 Task: Plan a focused study session for exam preparation.
Action: Mouse moved to (390, 183)
Screenshot: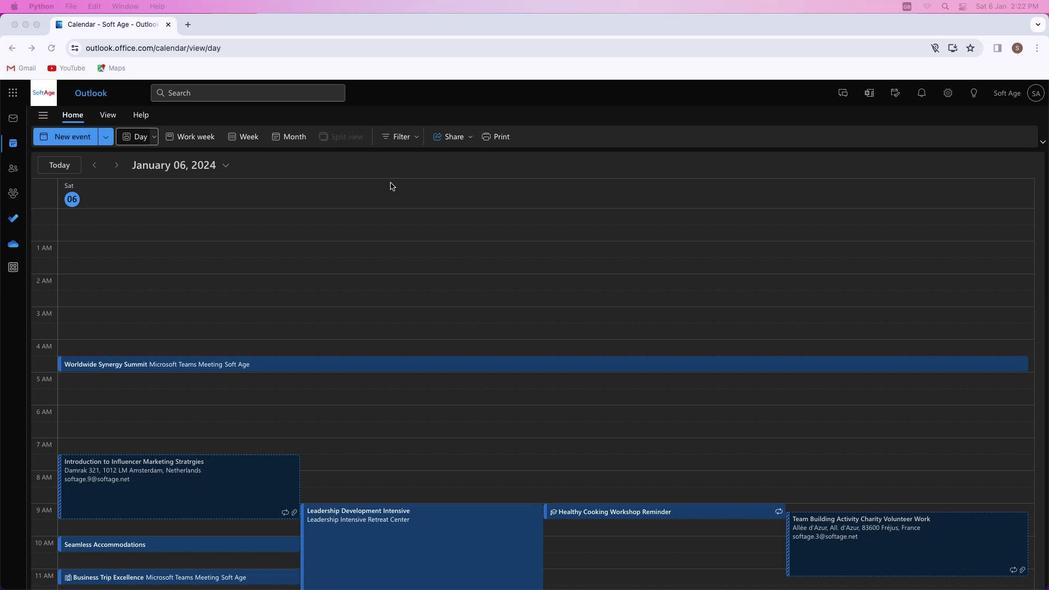 
Action: Mouse pressed left at (390, 183)
Screenshot: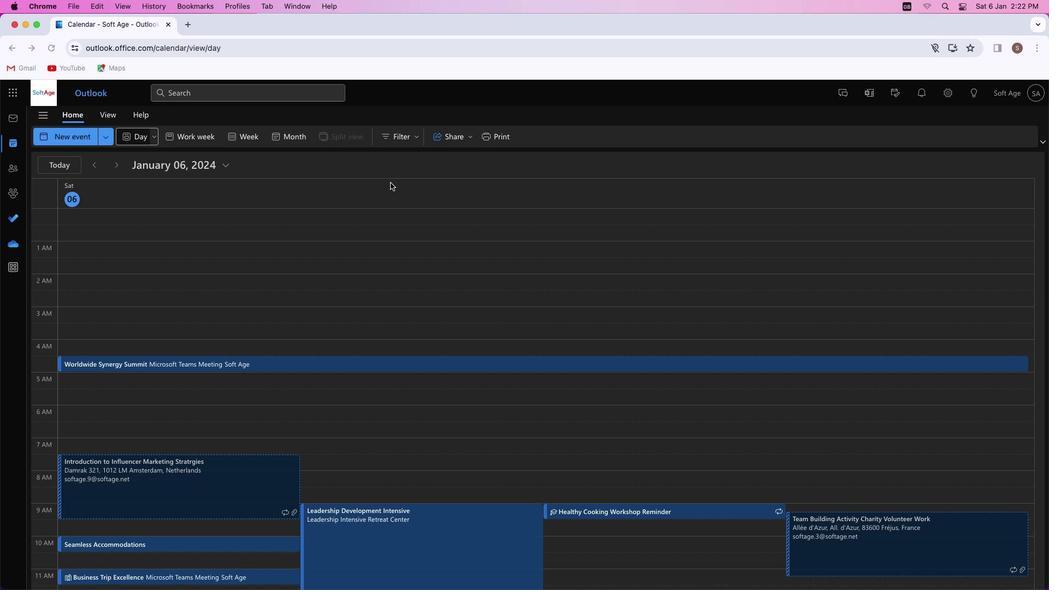 
Action: Mouse moved to (69, 140)
Screenshot: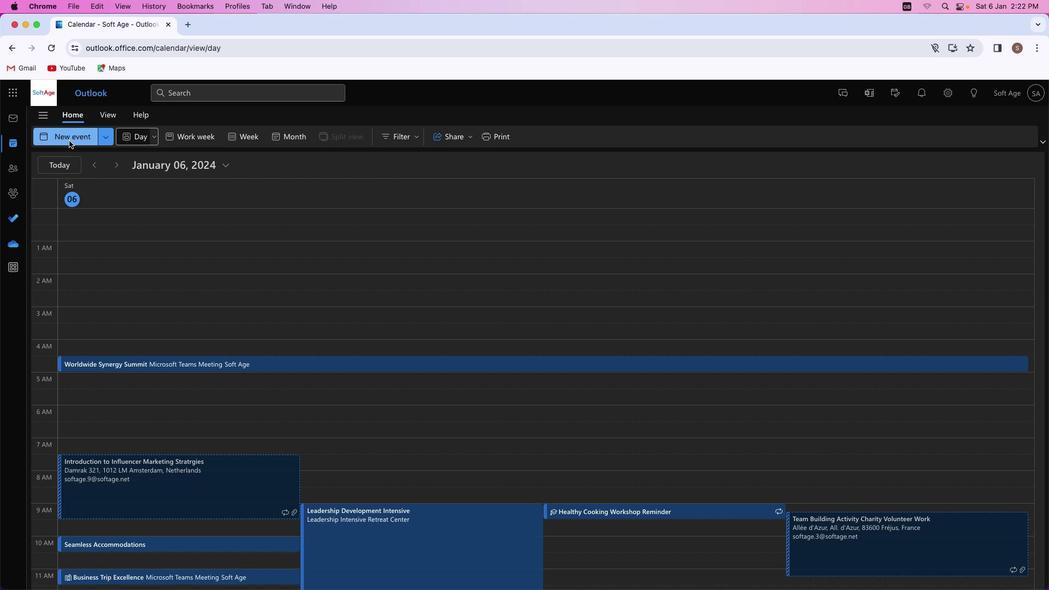 
Action: Mouse pressed left at (69, 140)
Screenshot: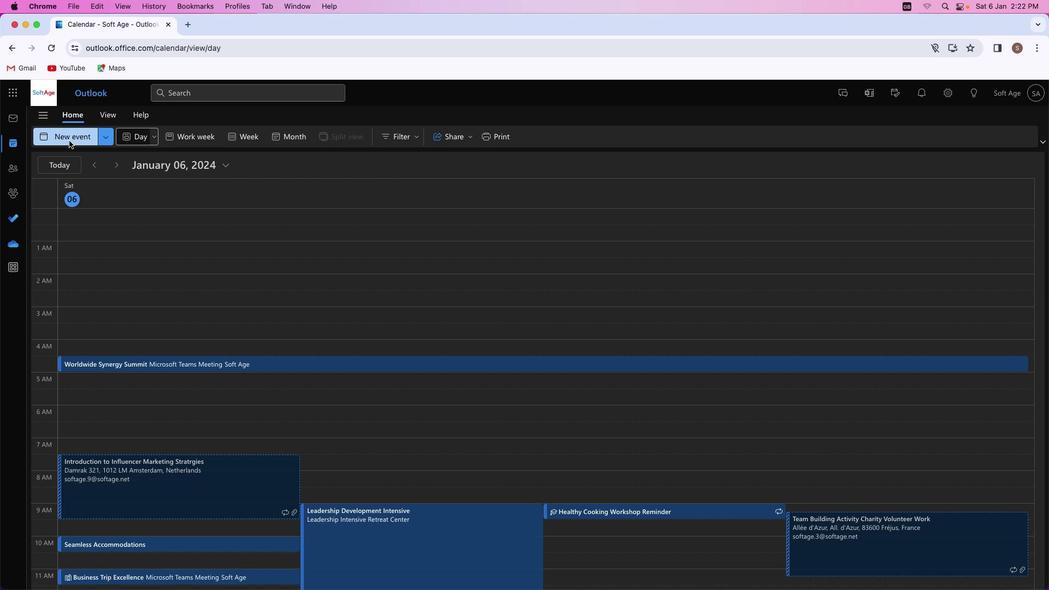 
Action: Mouse moved to (301, 207)
Screenshot: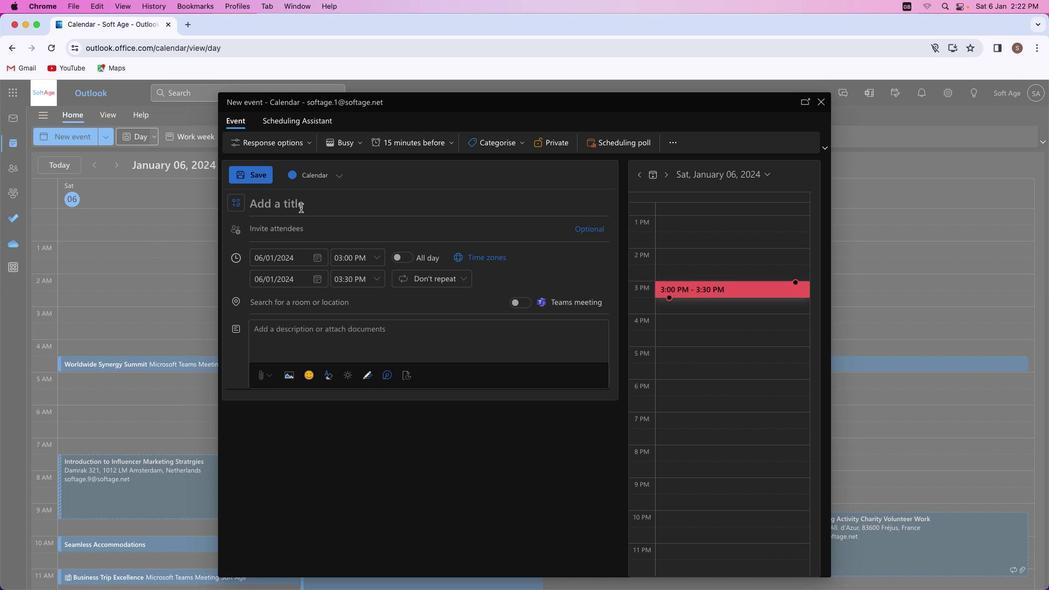 
Action: Mouse pressed left at (301, 207)
Screenshot: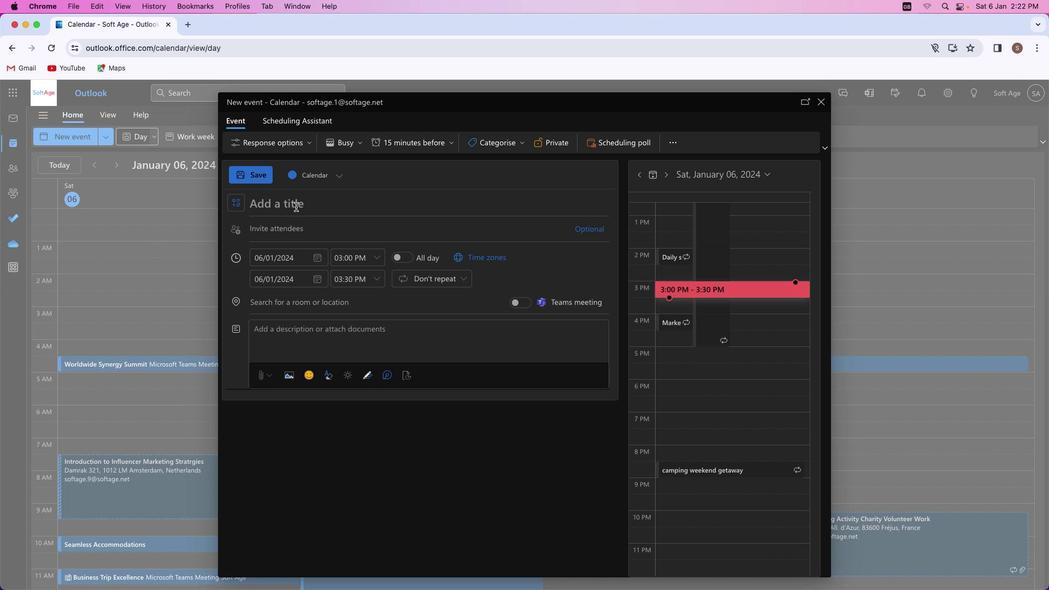 
Action: Mouse moved to (295, 206)
Screenshot: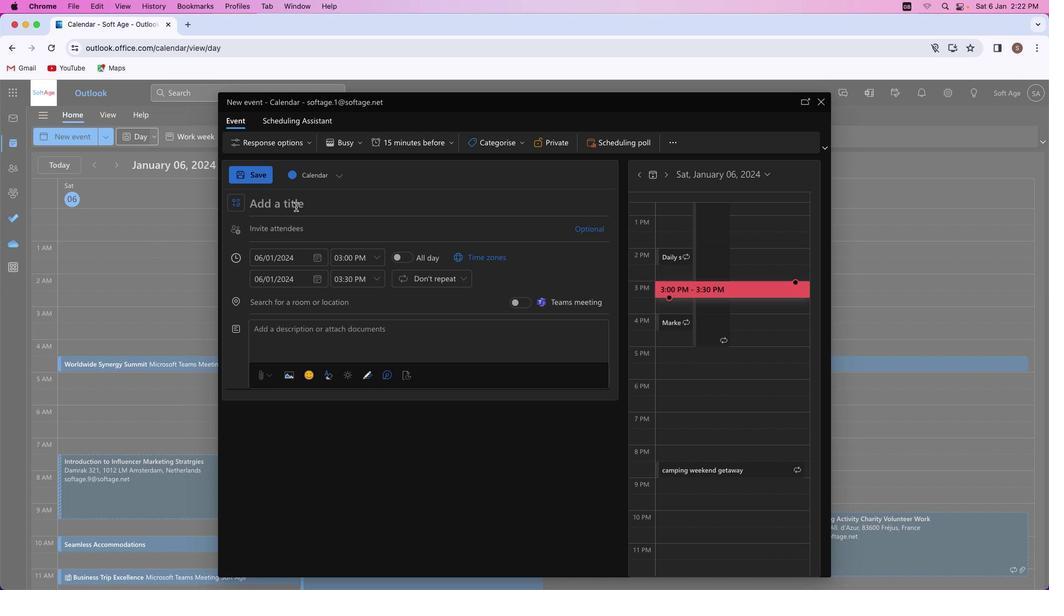
Action: Key pressed Key.shift'E''x''a''m'Key.spaceKey.shift_r'M''a''s''t''e''r''y'Key.shift_r':'Key.spaceKey.shift_r'I''n''t''e''n''s''i''v''e'Key.spaceKey.shift'S''t''u''d''y'Key.spaceKey.shift'S''e''s''s''i''o''n'
Screenshot: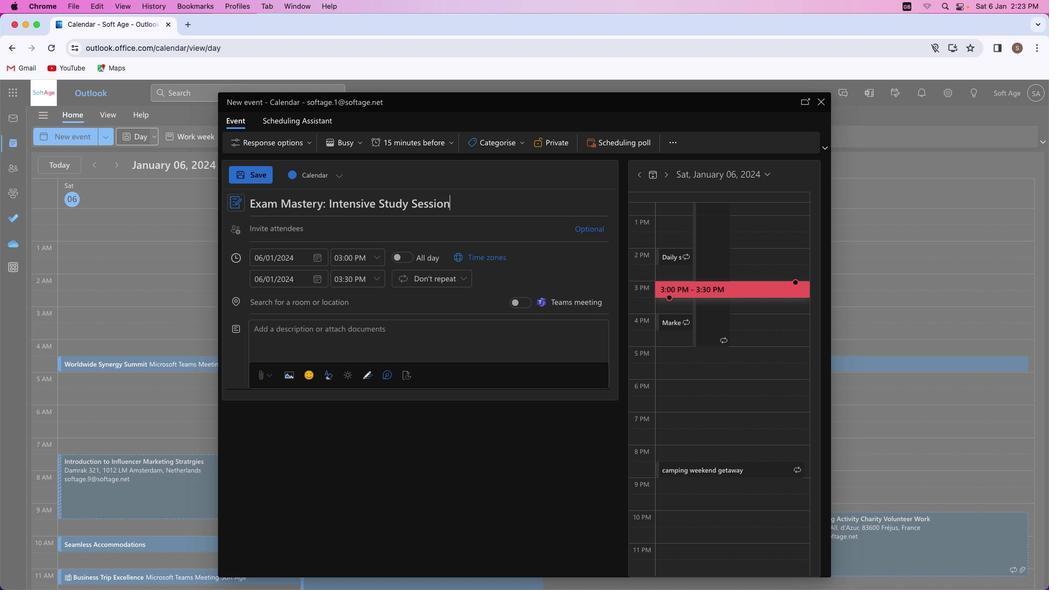 
Action: Mouse moved to (312, 333)
Screenshot: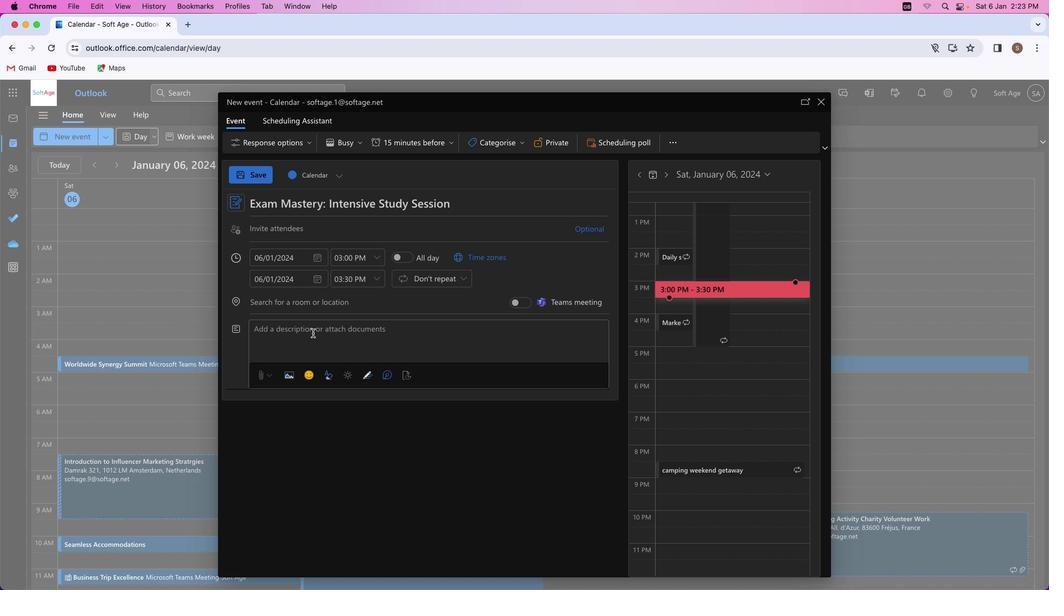 
Action: Mouse pressed left at (312, 333)
Screenshot: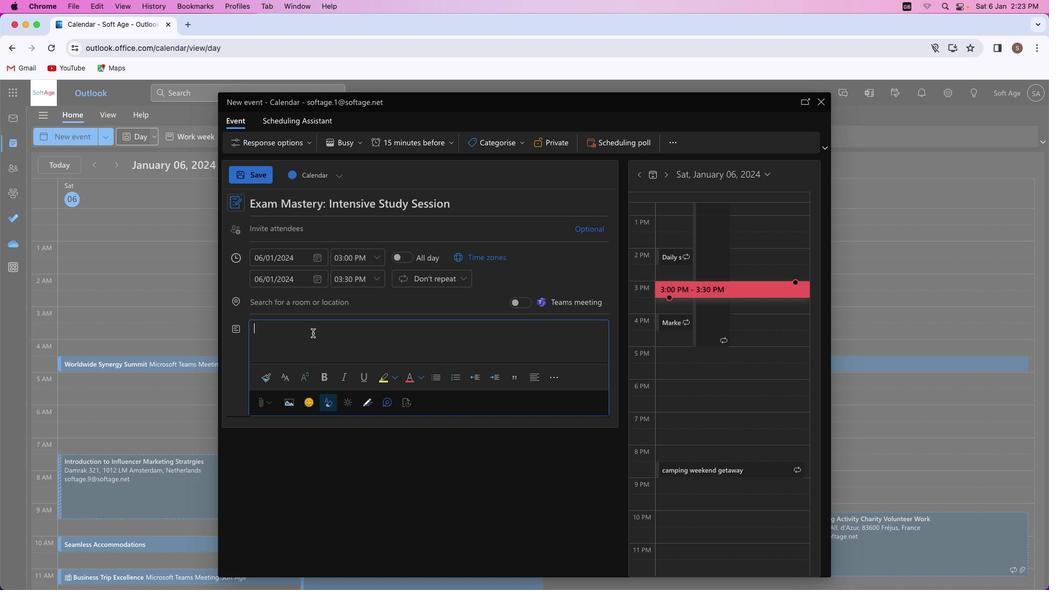 
Action: Mouse moved to (313, 333)
Screenshot: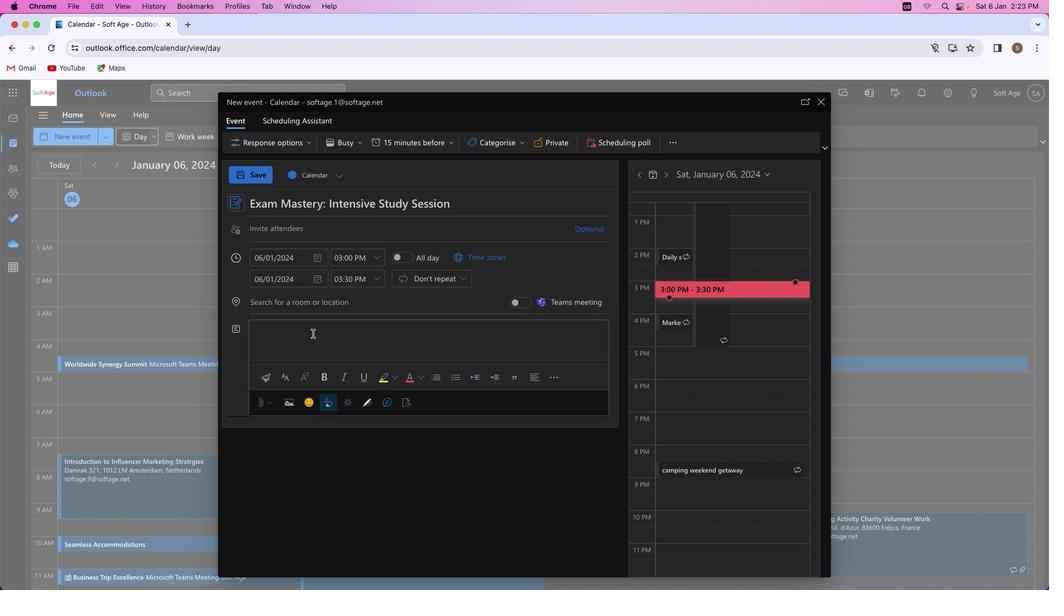 
Action: Key pressed Key.shift'W''e''l''c''o''m''e'Key.space't''o'Key.space'o''u''r'Key.space'f''o''c''u''s''e''d'Key.space's''t''u''d''y'Key.space's''e''s''s''i''o''n'Key.space't''o'Key.space'c''o''n''q''u''e''r'Key.space'y''o''u''r'Key.space'e''x''a''m''s''.'Key.spaceKey.shift'E''x''p''e''r''i''e''n''c''e'Key.space'a'Key.space'c''o''n''d''u''c''i''d'Key.backspace'v''e'Key.space'e''n''v''i''r''o''n''m''e''n''t'','Key.space'r''e''s''o''u''r''c''e''s'','Key.space'a''n''d'Key.space'p''e''e''r'Key.space's''u''p''p''o''r''t'Key.space'f''o''r'Key.space'e''f''f''e''c''t''i''v''e'Key.space'p''r''e''p''a''r''a''t''i''o''n'','Key.space'e''n''s''u''r''i''n''g'Key.space's''u''c''c''e''s''s'Key.space'i''n'Key.space'y''o''u''r'Key.space'a''c''a''d''e''m''i''c'Key.space'e''n''d''e''a''v''o''r''s''.'
Screenshot: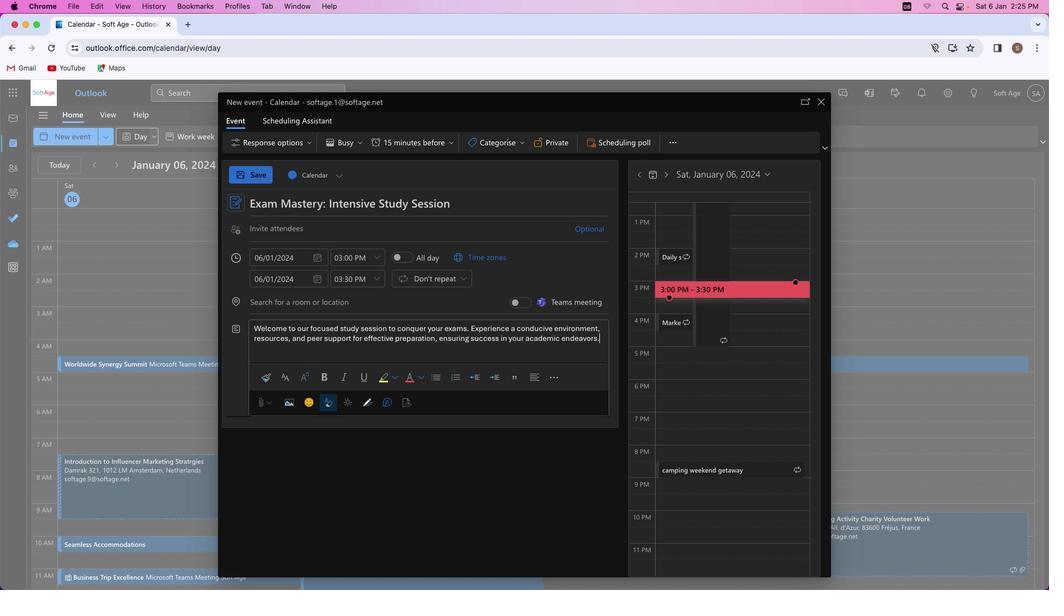 
Action: Mouse moved to (387, 327)
Screenshot: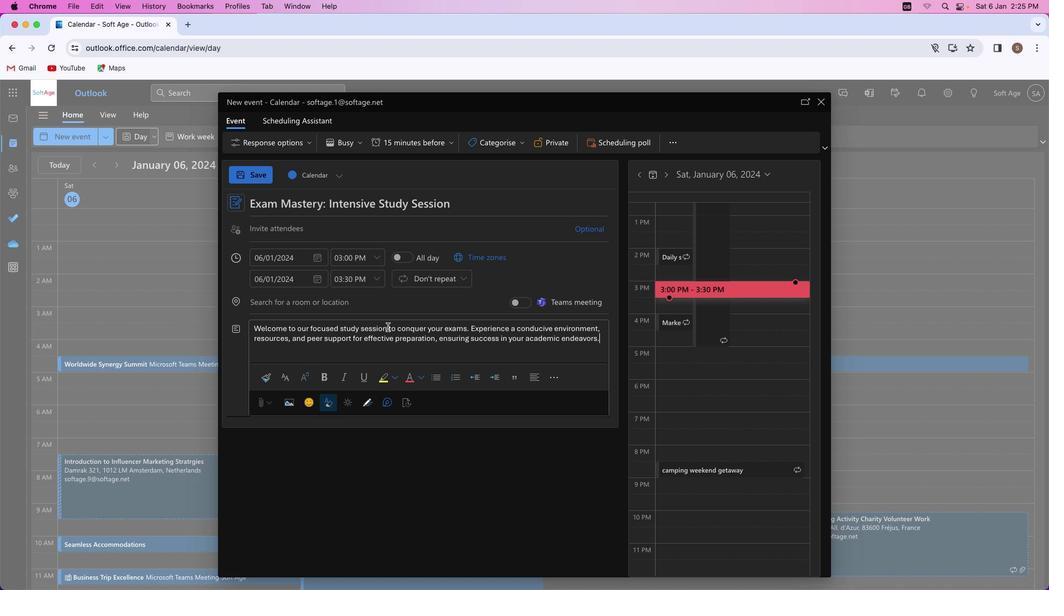 
Action: Mouse pressed left at (387, 327)
Screenshot: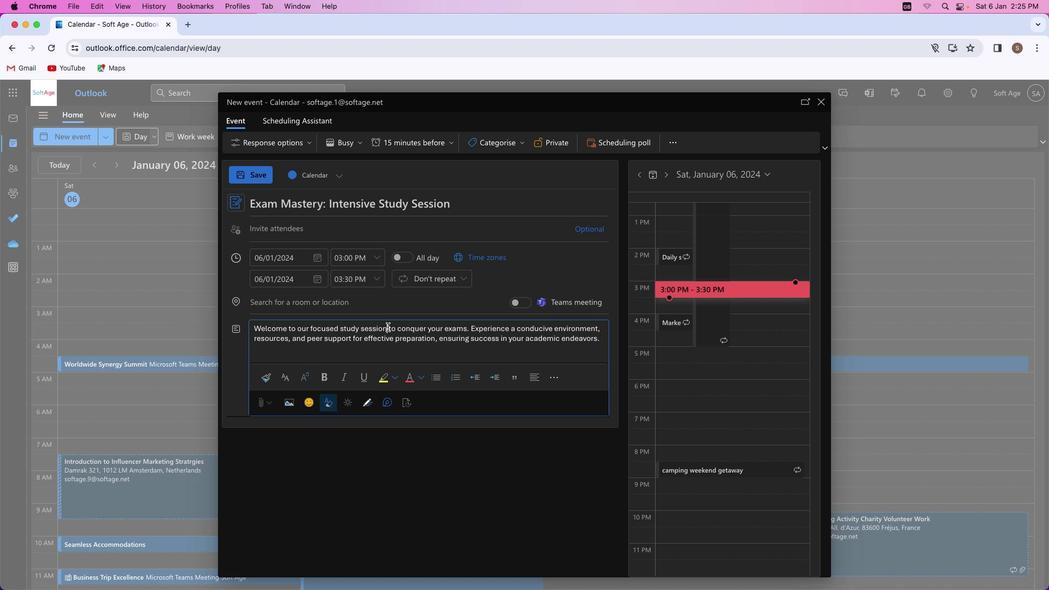 
Action: Mouse moved to (320, 379)
Screenshot: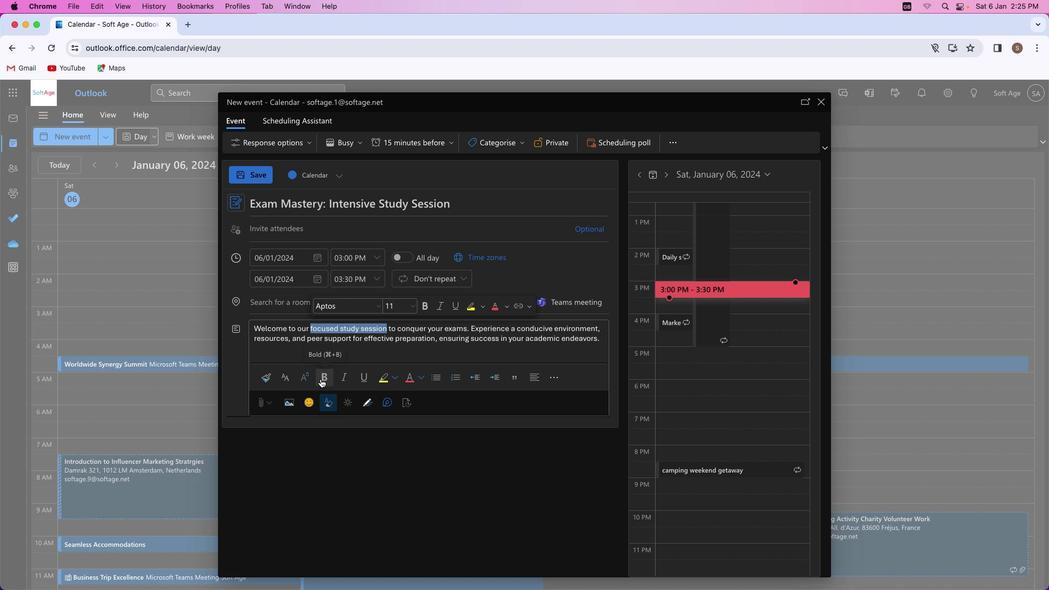 
Action: Mouse pressed left at (320, 379)
Screenshot: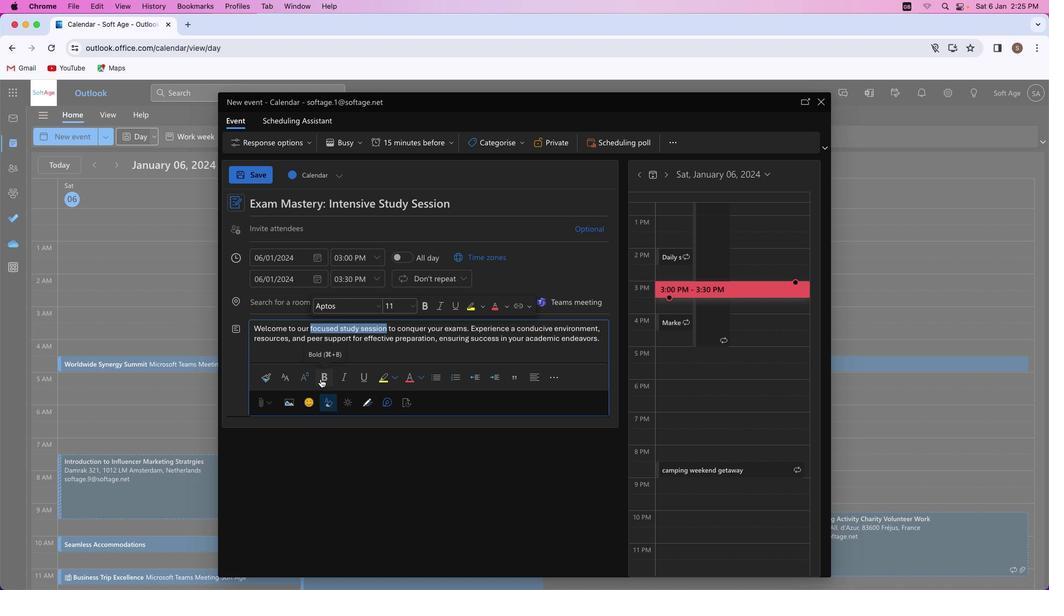 
Action: Mouse moved to (347, 380)
Screenshot: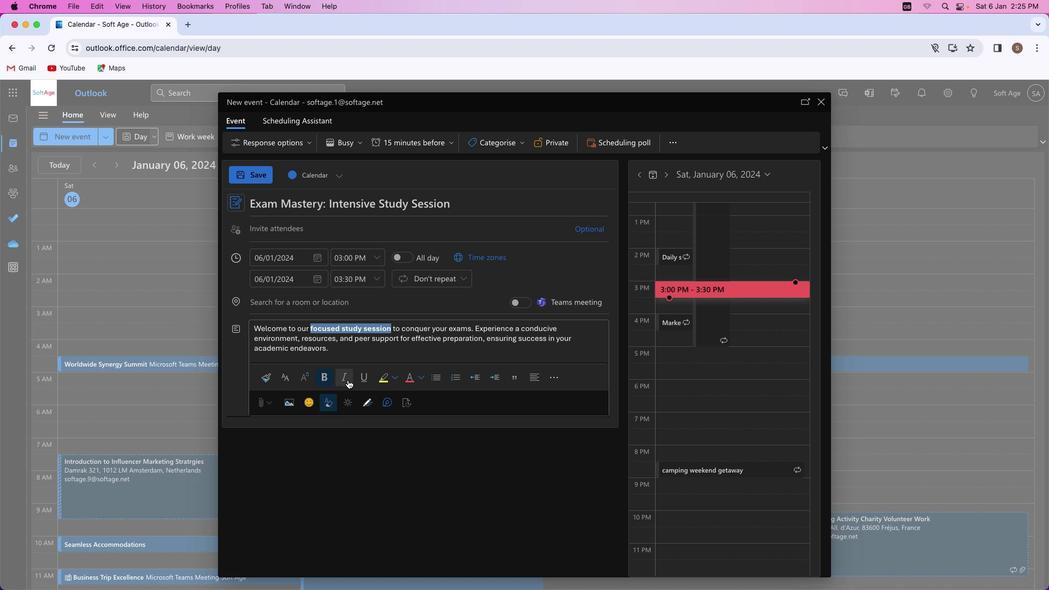 
Action: Mouse pressed left at (347, 380)
Screenshot: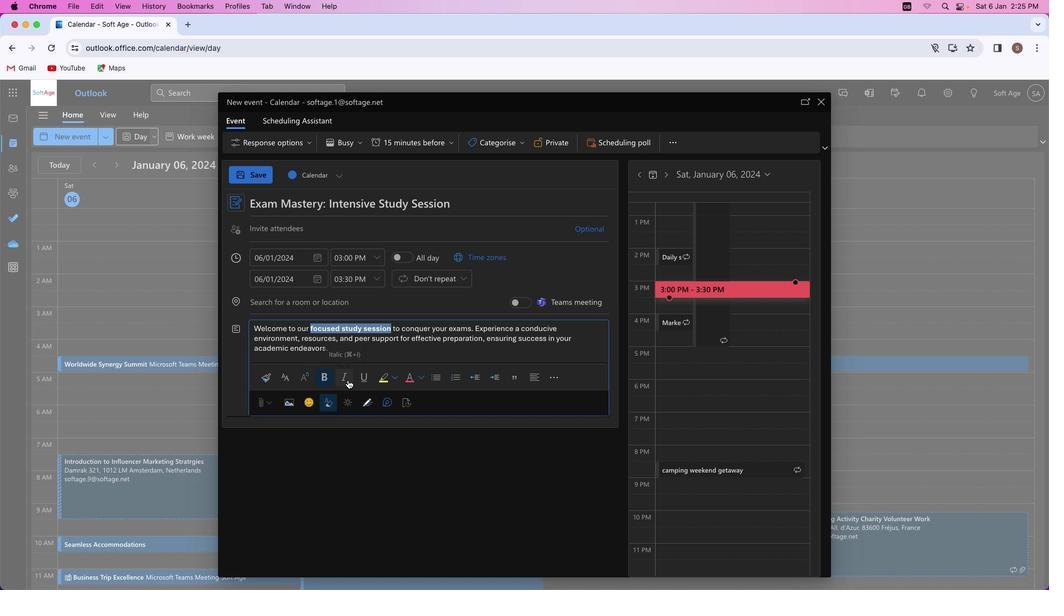 
Action: Mouse moved to (550, 358)
Screenshot: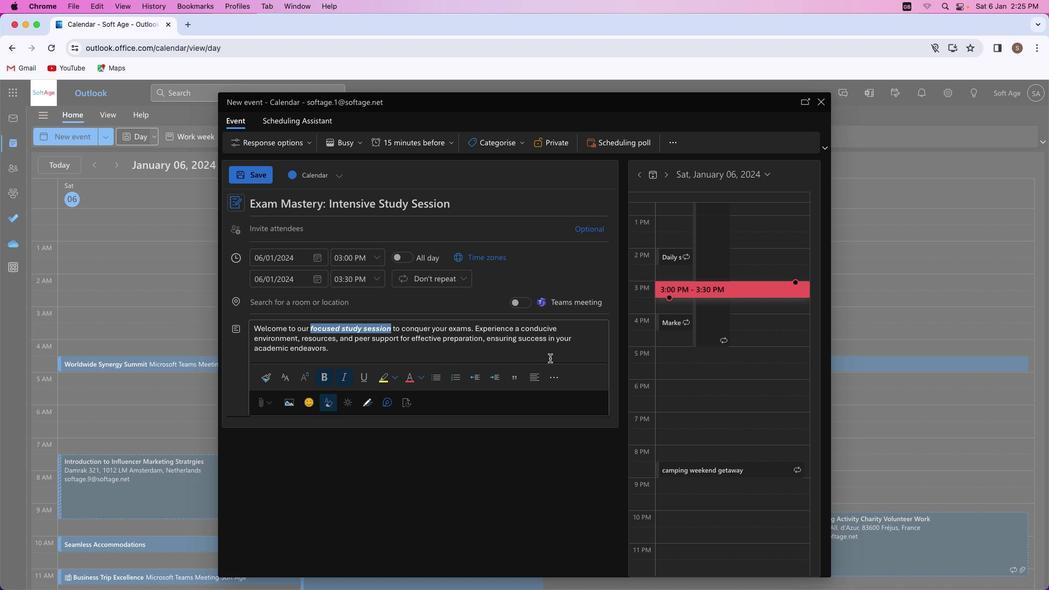 
Action: Mouse pressed left at (550, 358)
Screenshot: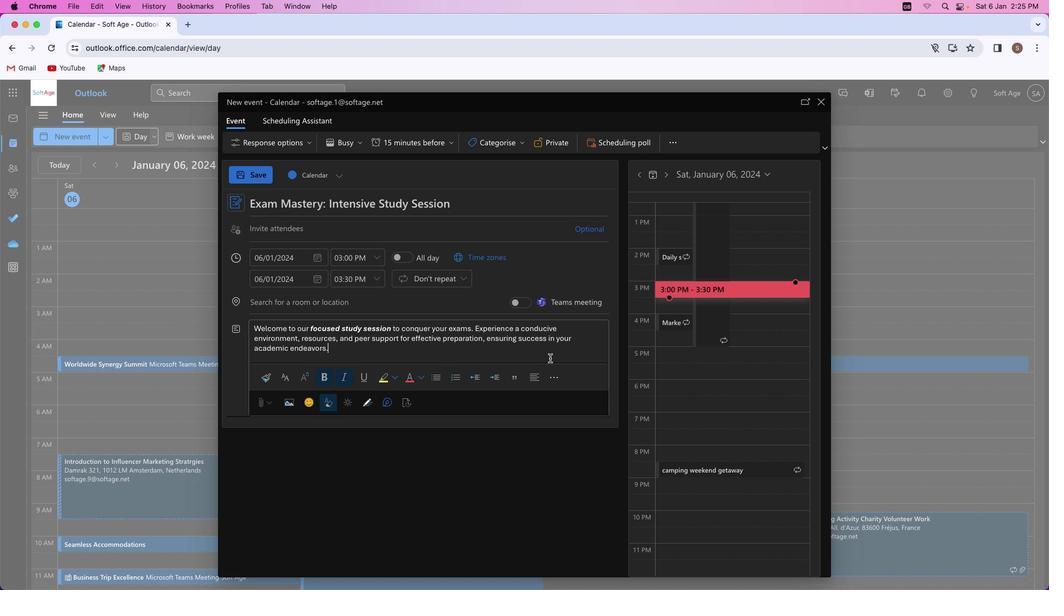
Action: Mouse moved to (482, 338)
Screenshot: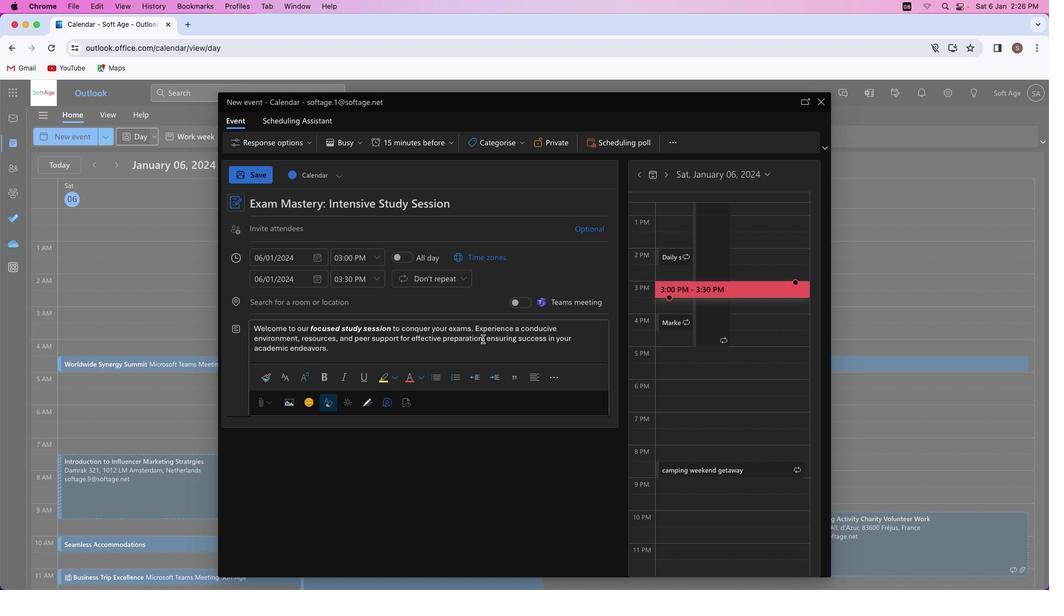 
Action: Mouse pressed left at (482, 338)
Screenshot: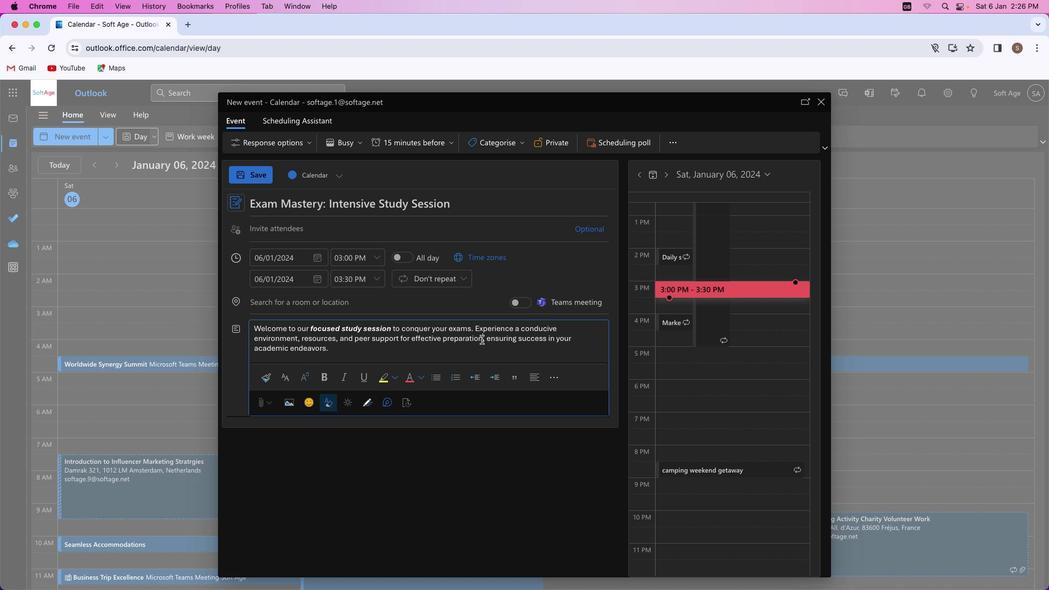
Action: Mouse moved to (344, 377)
Screenshot: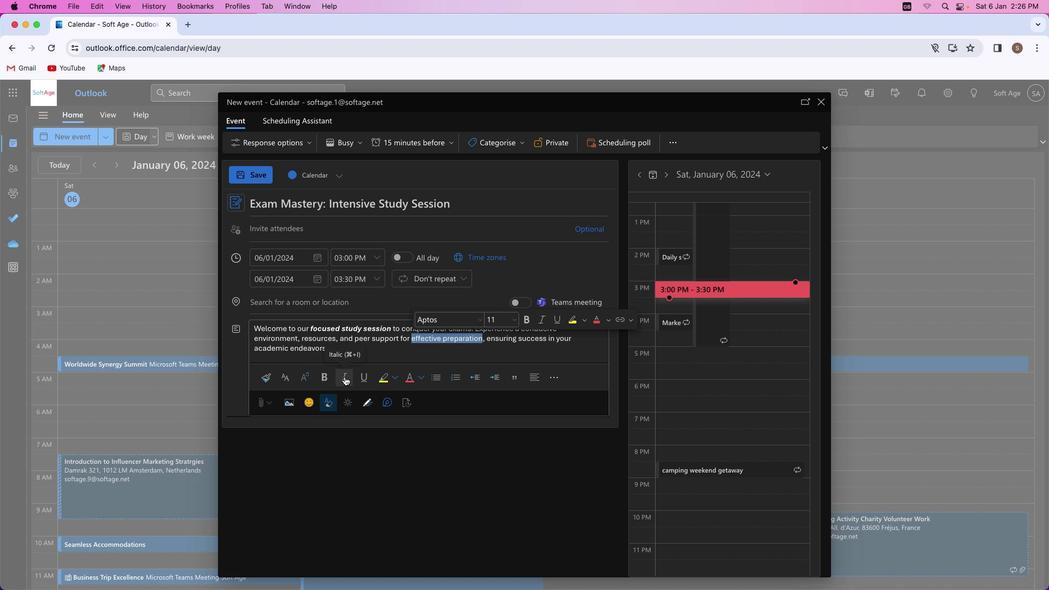 
Action: Mouse pressed left at (344, 377)
Screenshot: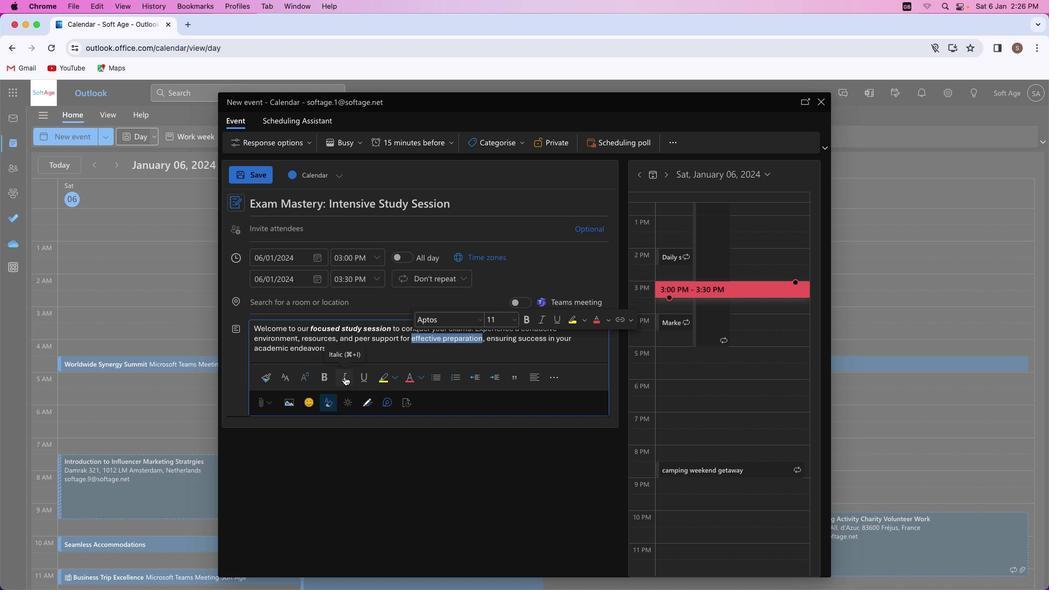 
Action: Mouse moved to (364, 358)
Screenshot: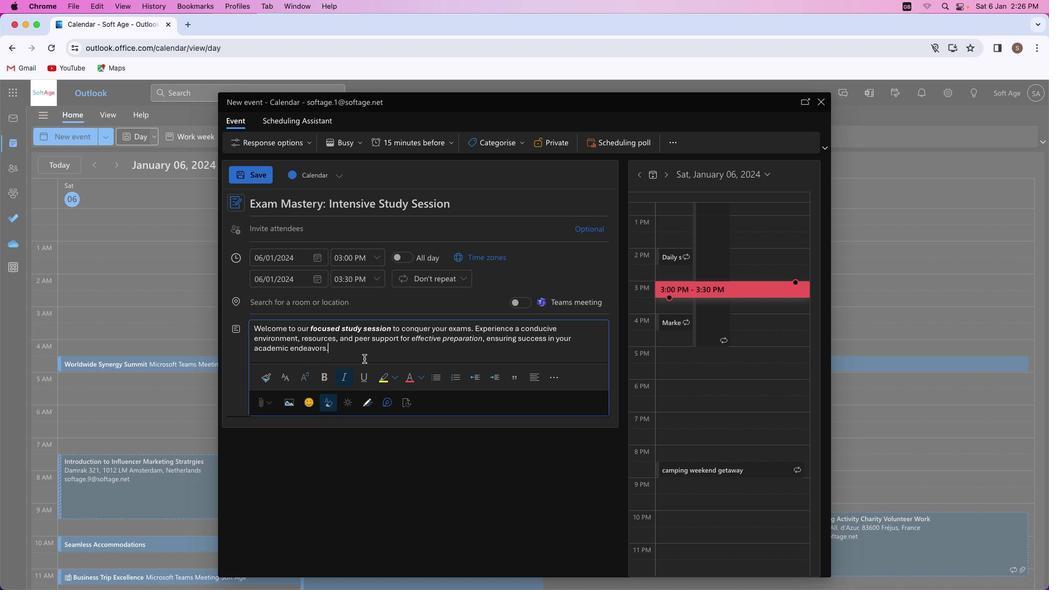 
Action: Mouse pressed left at (364, 358)
Screenshot: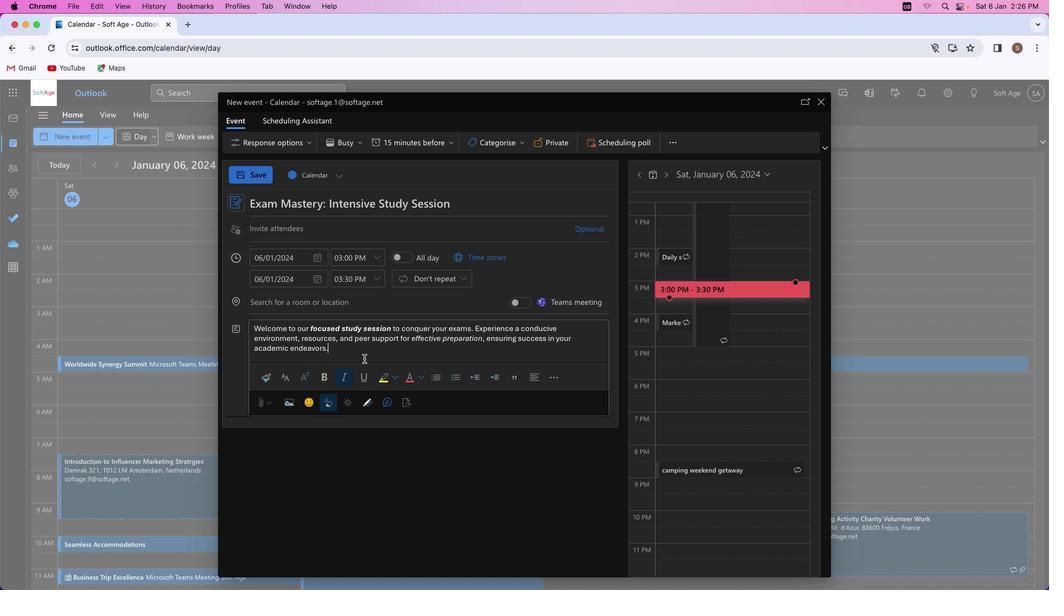 
Action: Mouse moved to (288, 230)
Screenshot: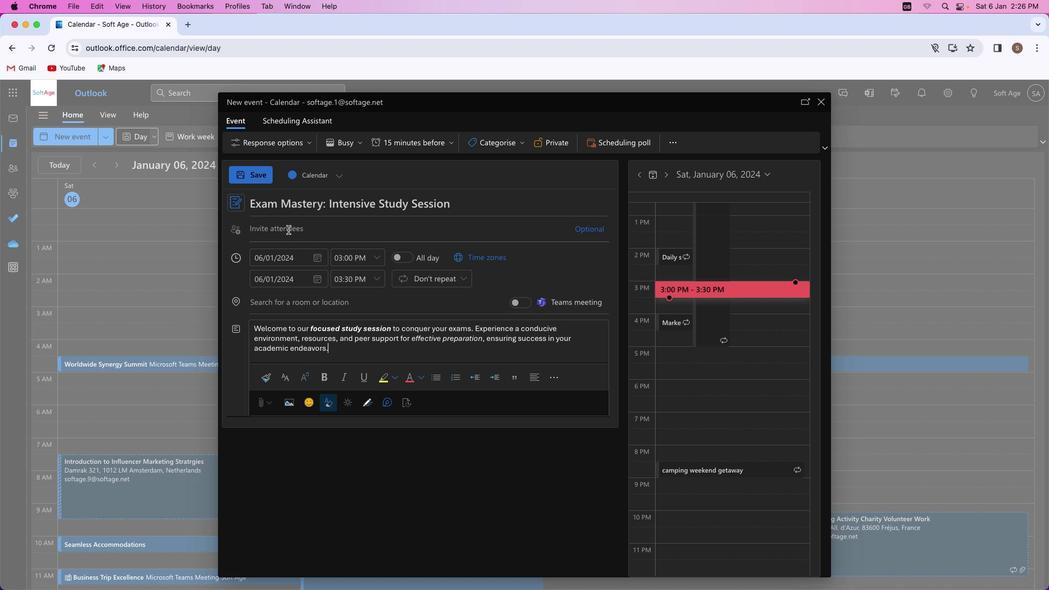 
Action: Mouse pressed left at (288, 230)
Screenshot: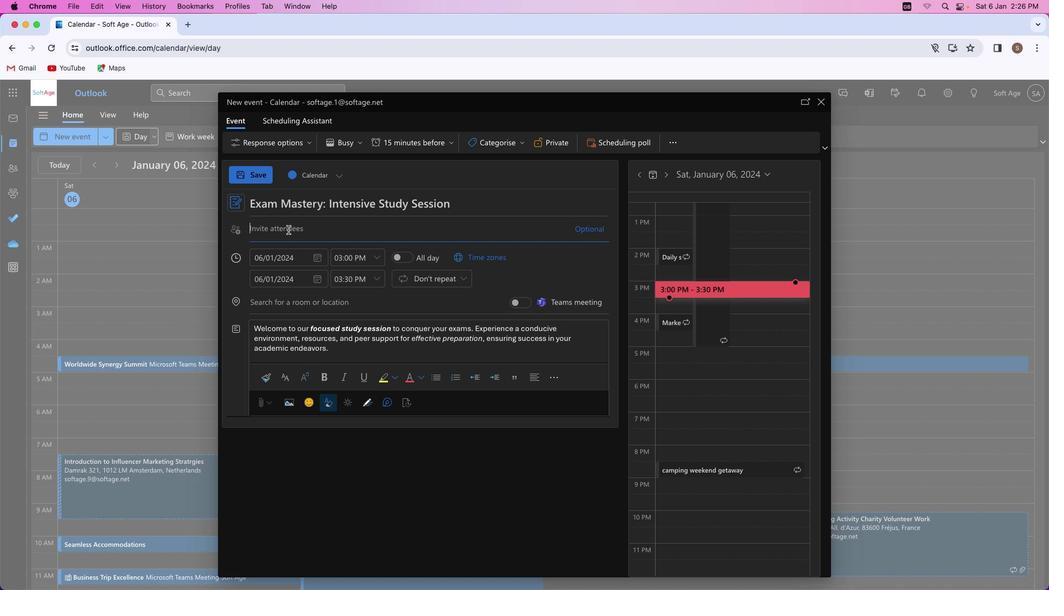 
Action: Mouse moved to (289, 230)
Screenshot: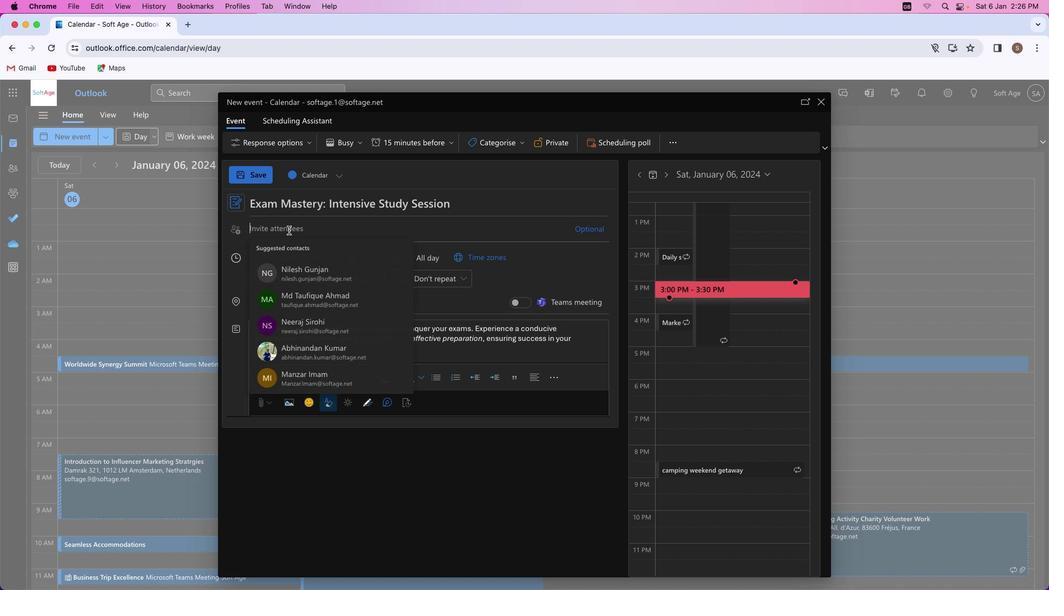 
Action: Key pressed 's''h''i''v''a''m''y''a''d''a''v''s''m''4''1'Key.shift'@''o''u''t''l''o''o''k''.''c''o''m'
Screenshot: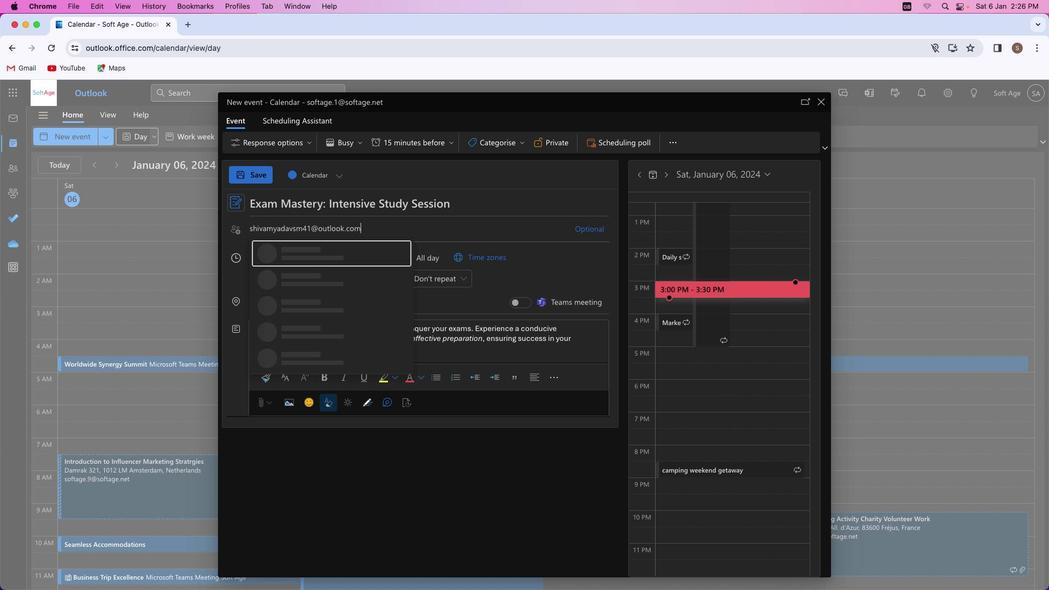 
Action: Mouse moved to (361, 253)
Screenshot: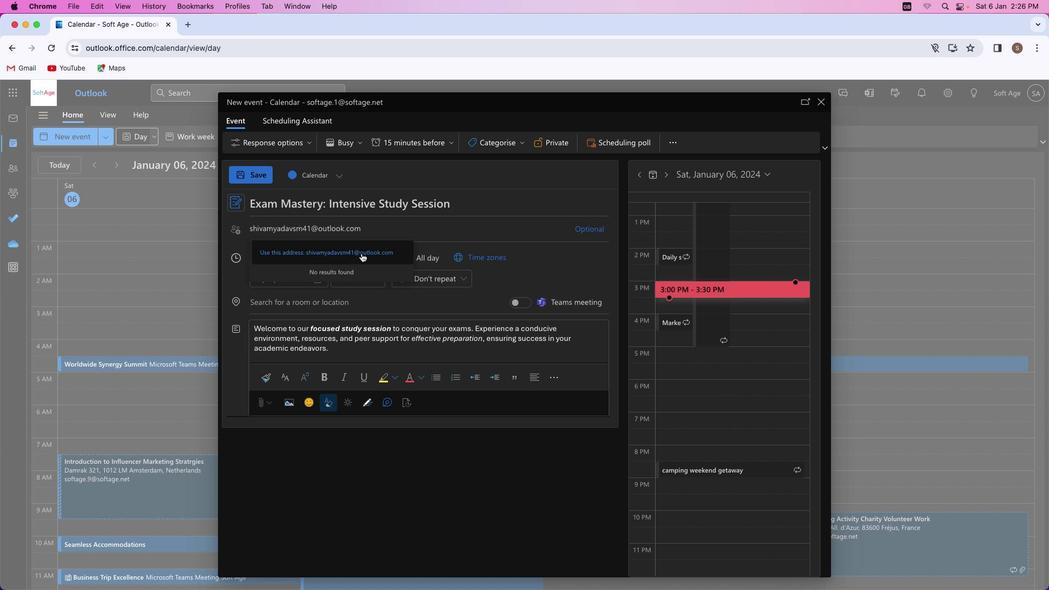 
Action: Mouse pressed left at (361, 253)
Screenshot: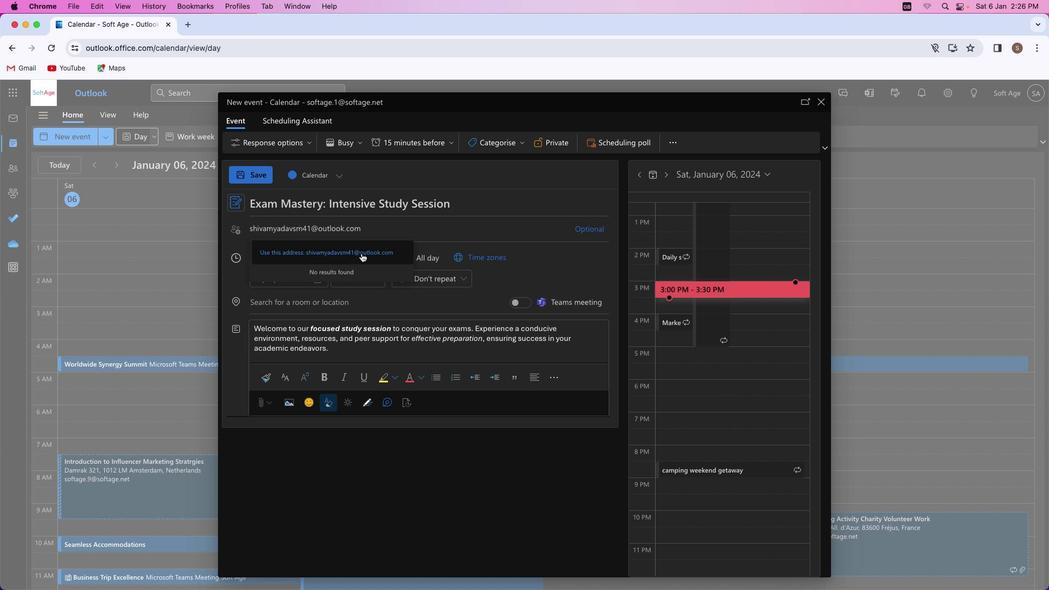 
Action: Mouse moved to (343, 395)
Screenshot: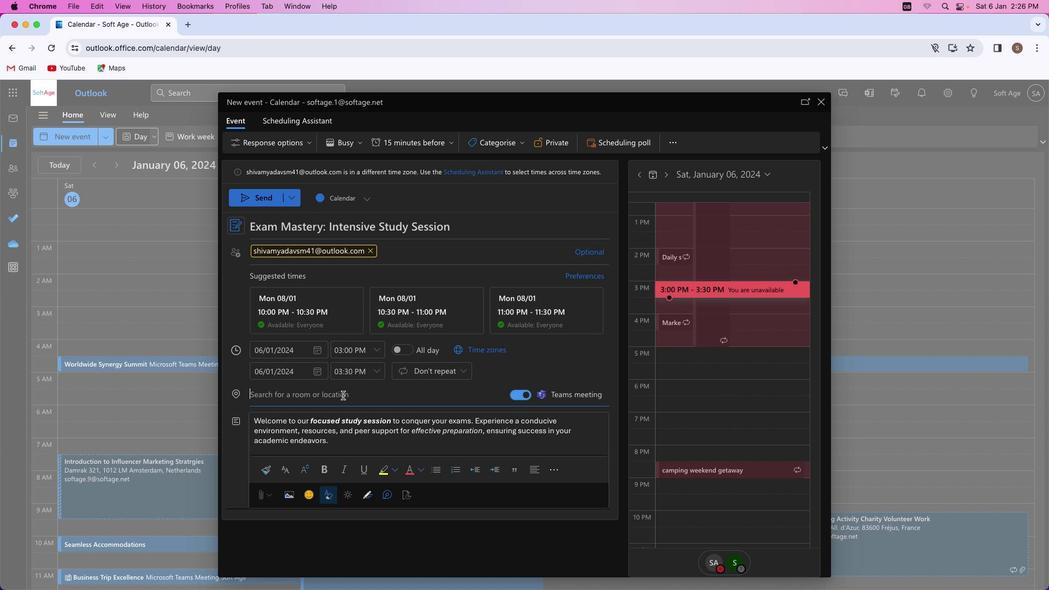 
Action: Mouse pressed left at (343, 395)
Screenshot: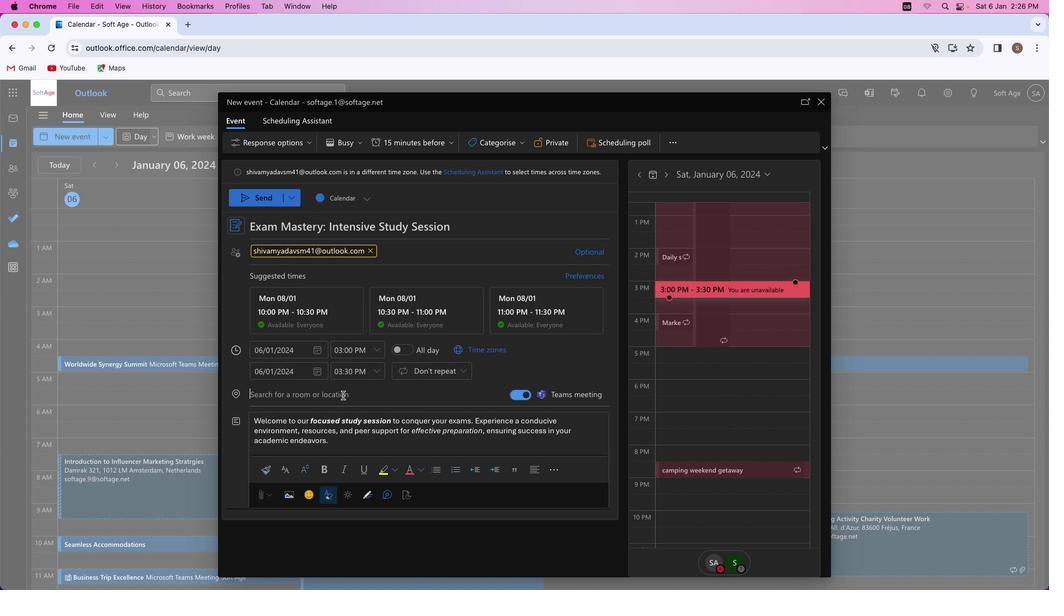 
Action: Mouse moved to (341, 395)
Screenshot: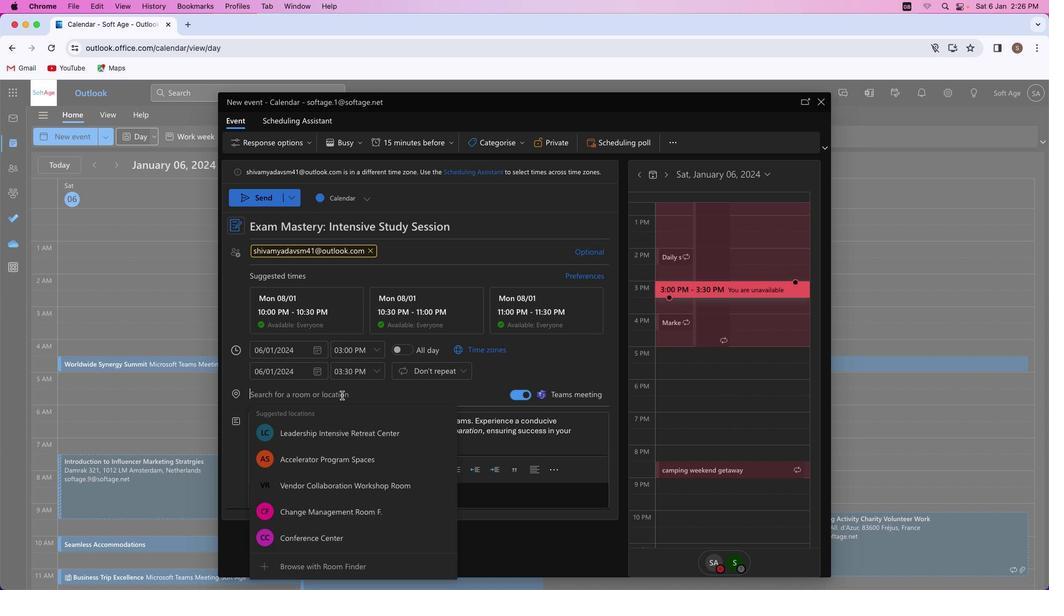 
Action: Key pressed 'j''i''a'Key.space's''a''i'Key.backspace'r''a''i'Key.space
Screenshot: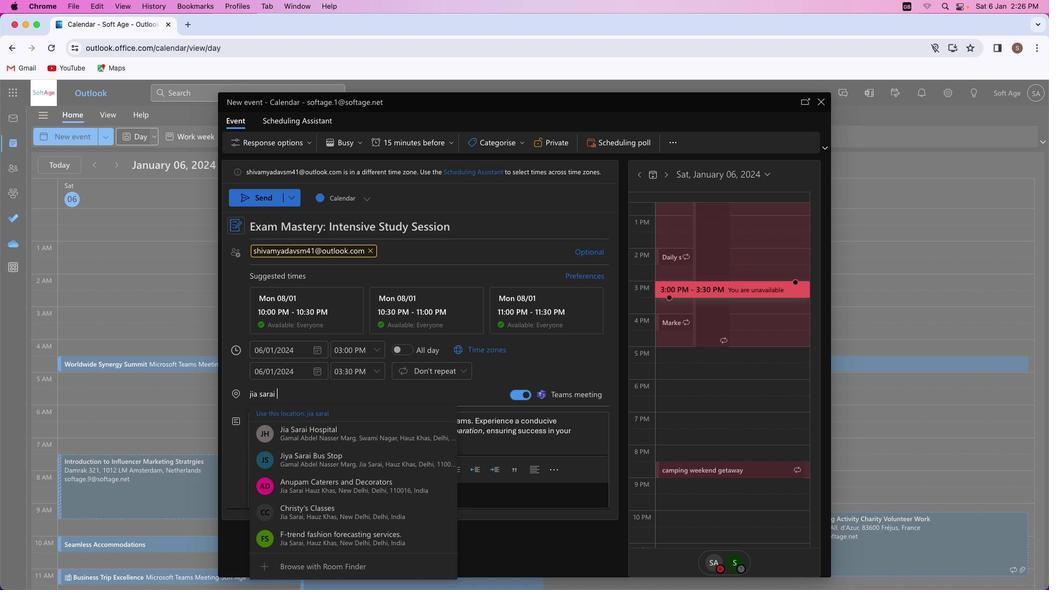 
Action: Mouse moved to (344, 508)
Screenshot: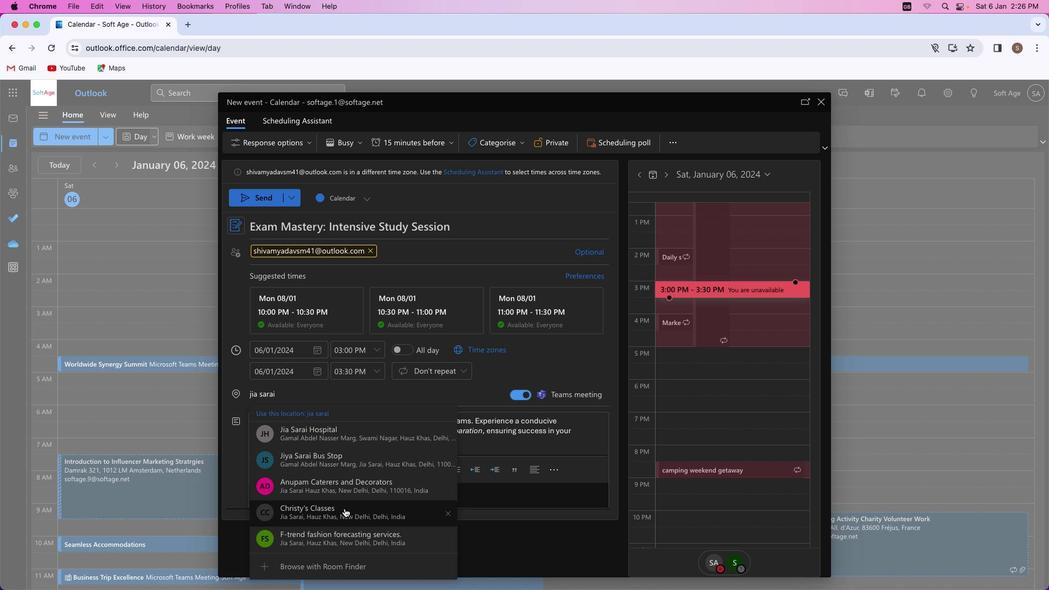 
Action: Mouse pressed left at (344, 508)
Screenshot: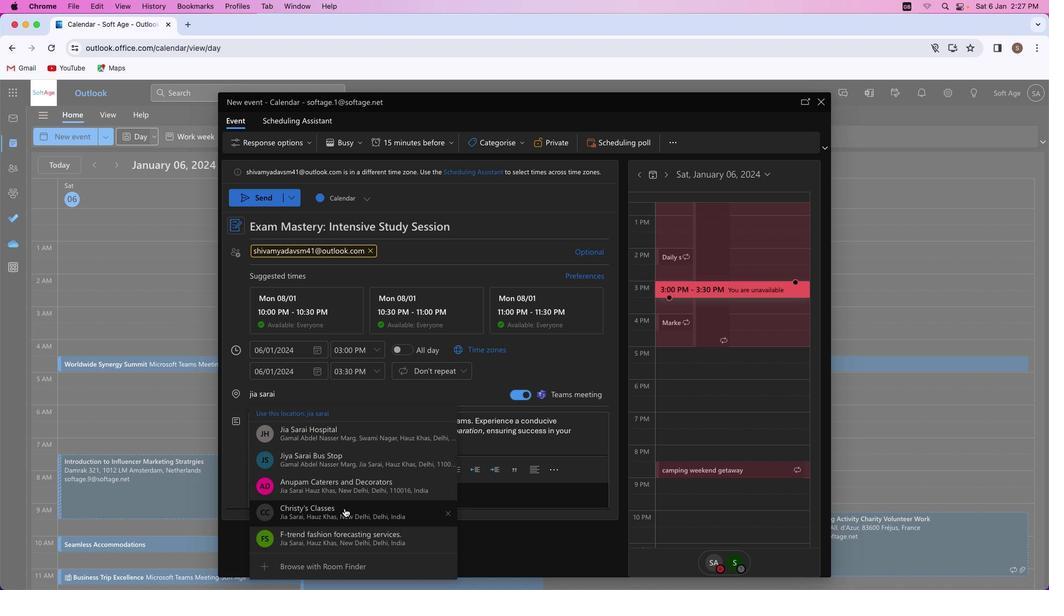 
Action: Mouse moved to (263, 195)
Screenshot: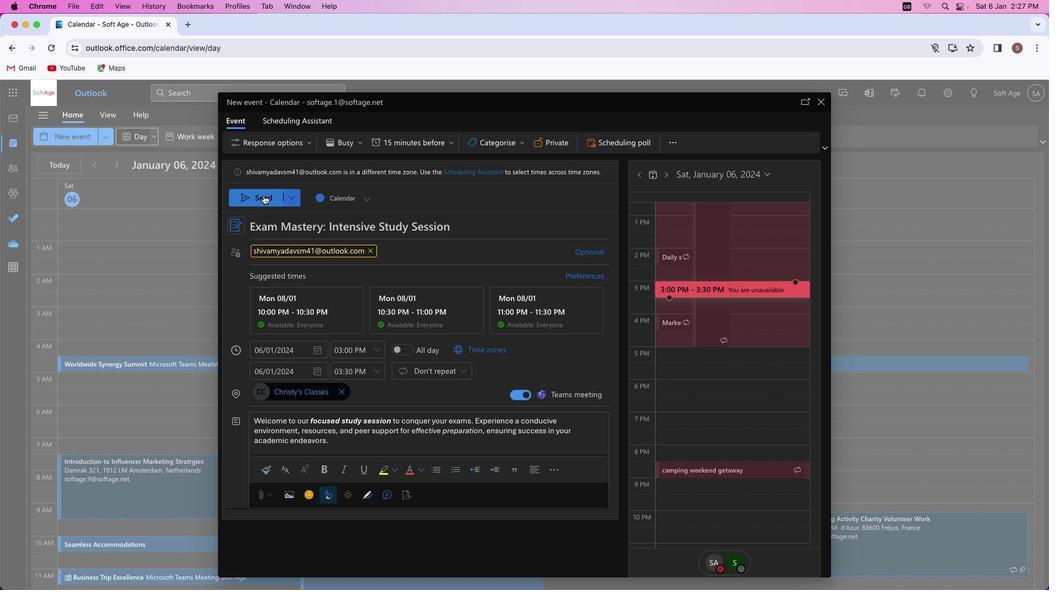 
Action: Mouse pressed left at (263, 195)
Screenshot: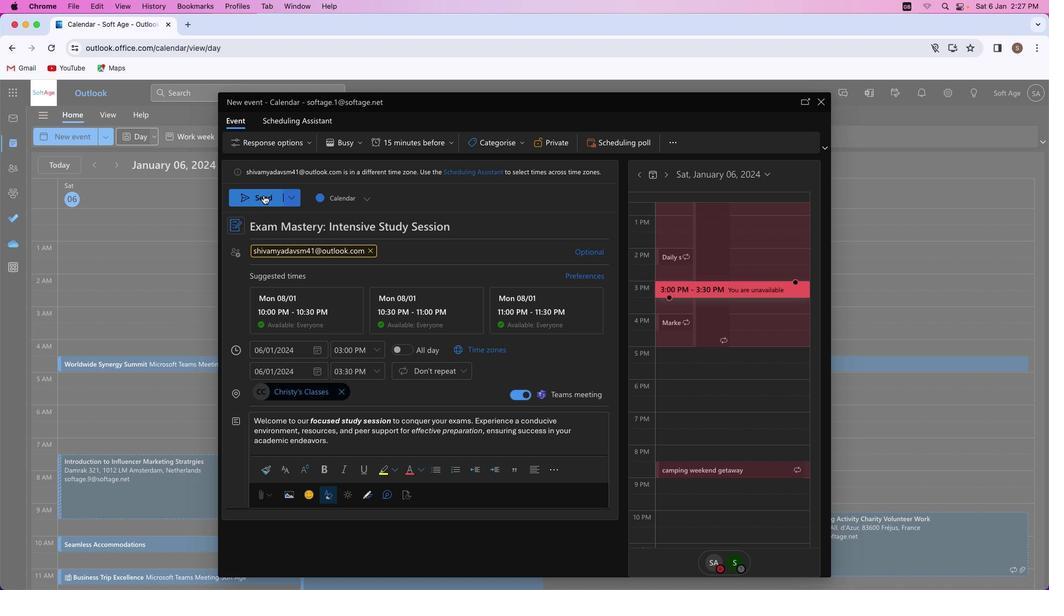 
Action: Mouse moved to (504, 294)
Screenshot: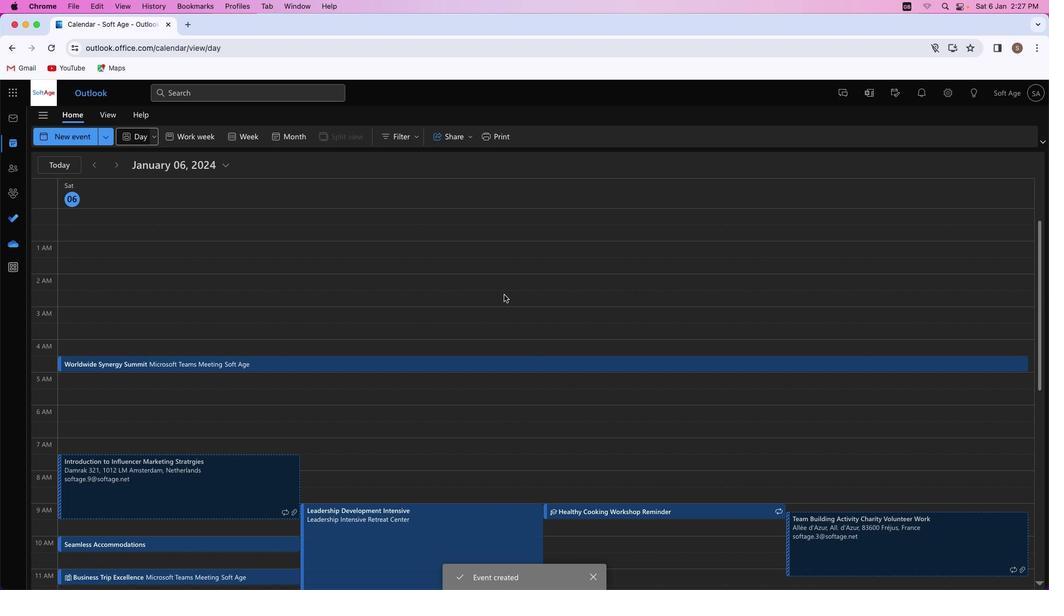 
